 Task: Use the 'Get Diagnostics' tool in Outlook to collect log files for troubleshooting.
Action: Mouse moved to (17, 71)
Screenshot: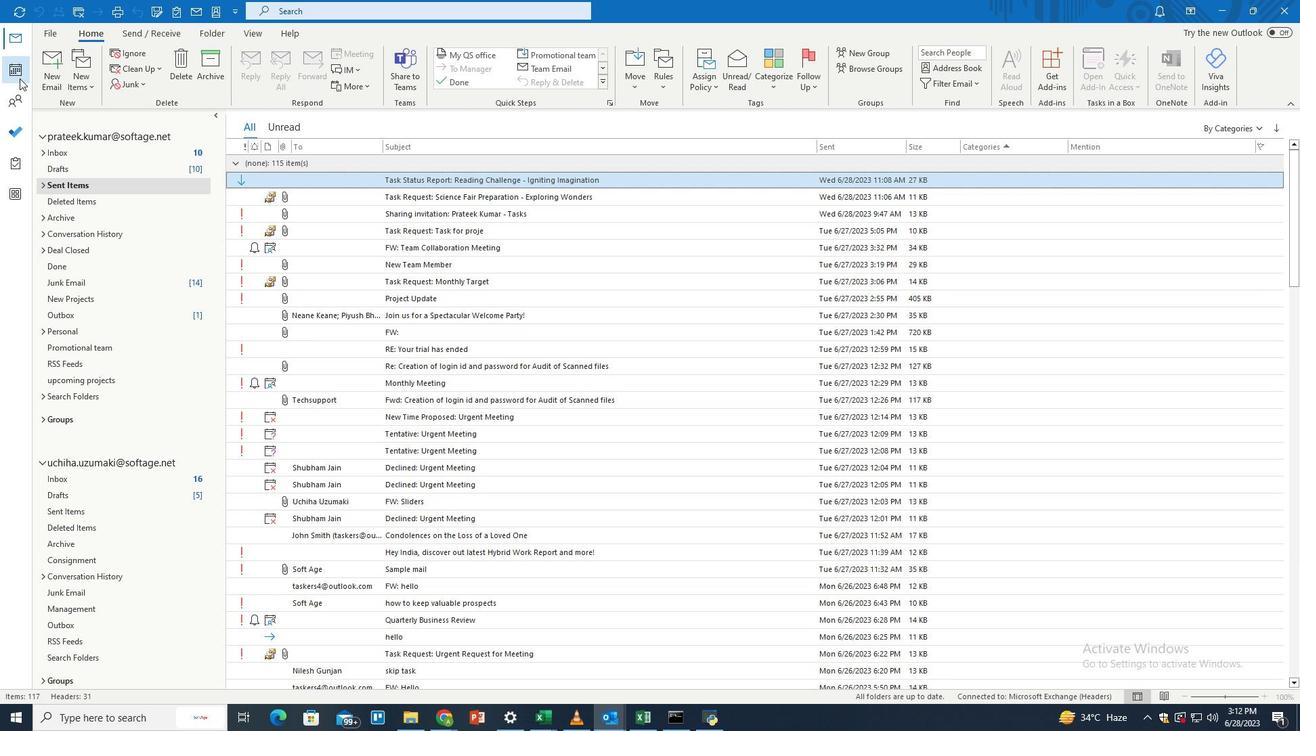 
Action: Mouse pressed left at (17, 71)
Screenshot: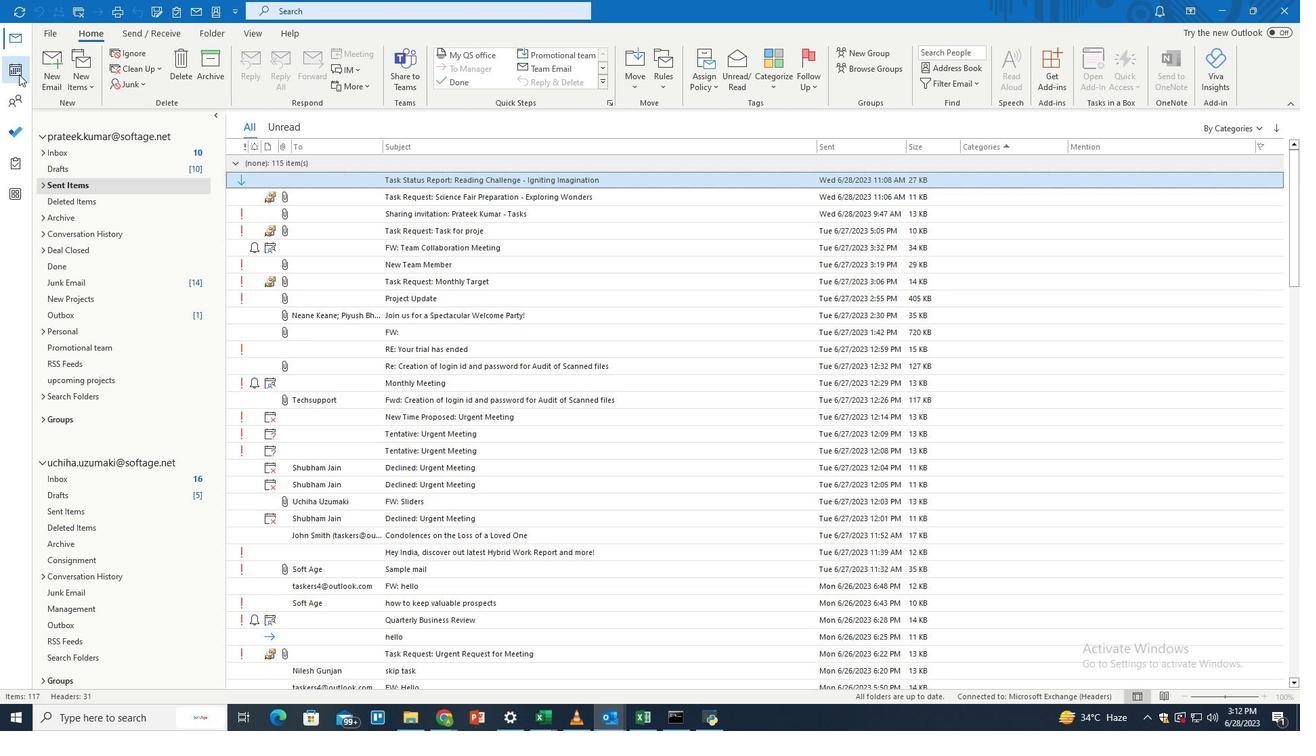 
Action: Mouse moved to (394, 349)
Screenshot: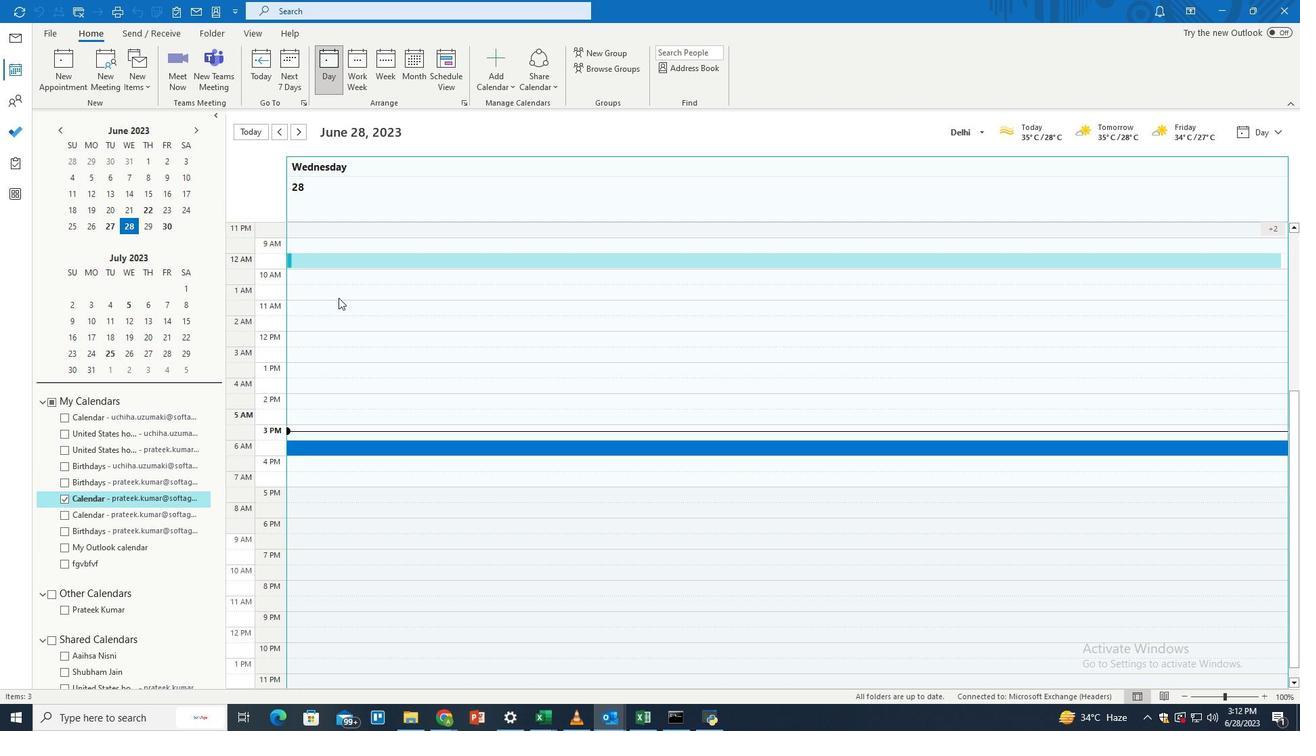 
Action: Mouse scrolled (394, 350) with delta (0, 0)
Screenshot: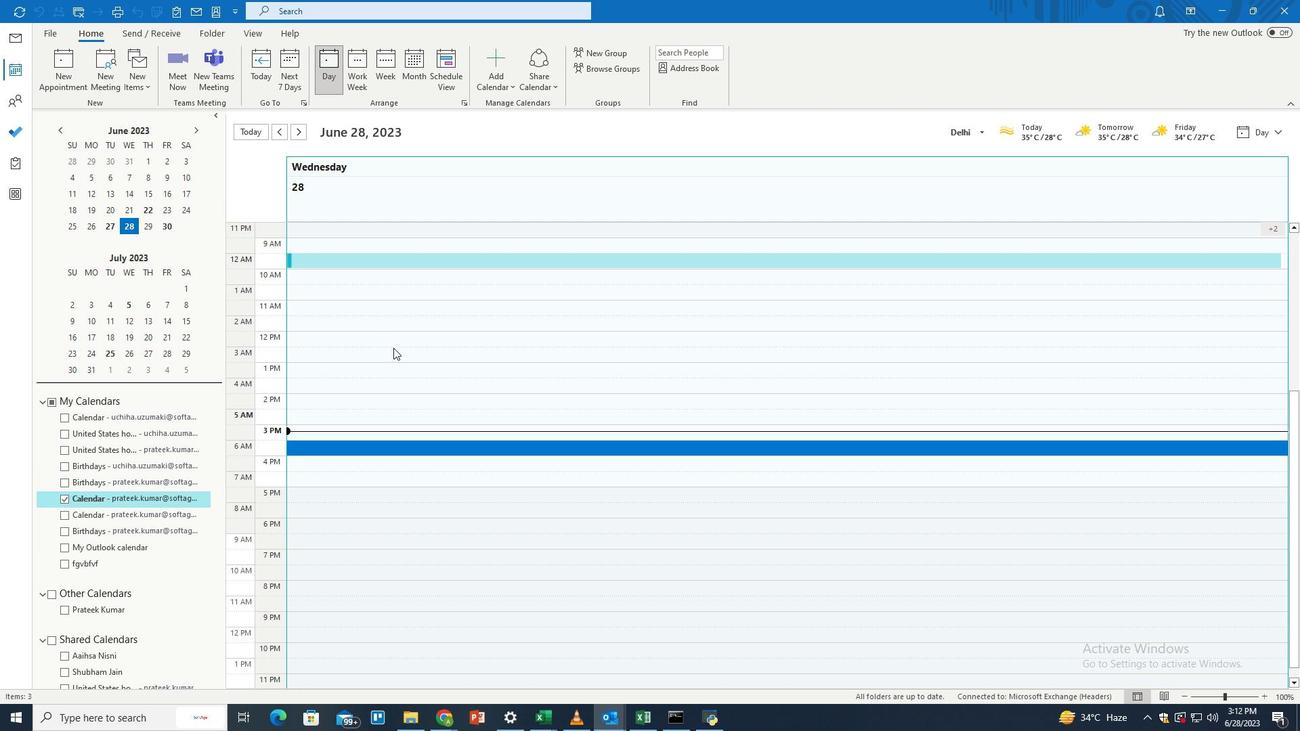 
Action: Mouse scrolled (394, 350) with delta (0, 0)
Screenshot: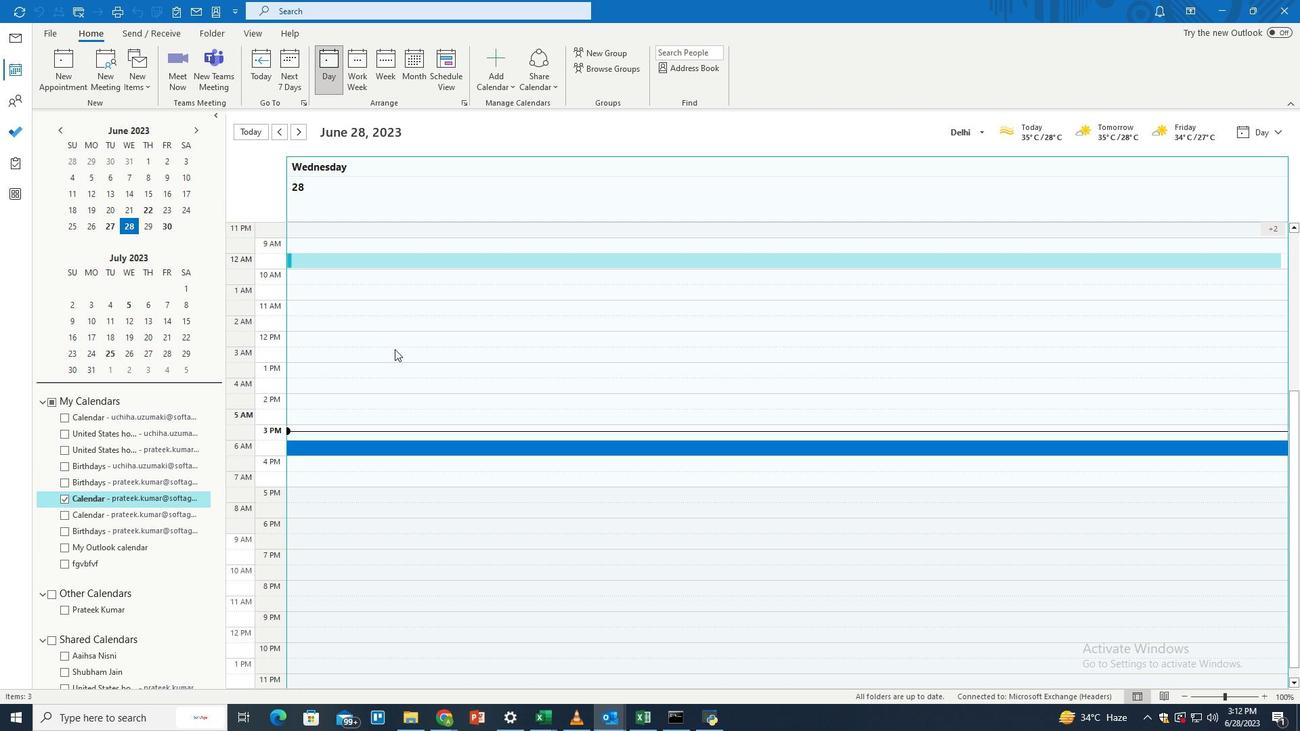 
Action: Mouse scrolled (394, 350) with delta (0, 0)
Screenshot: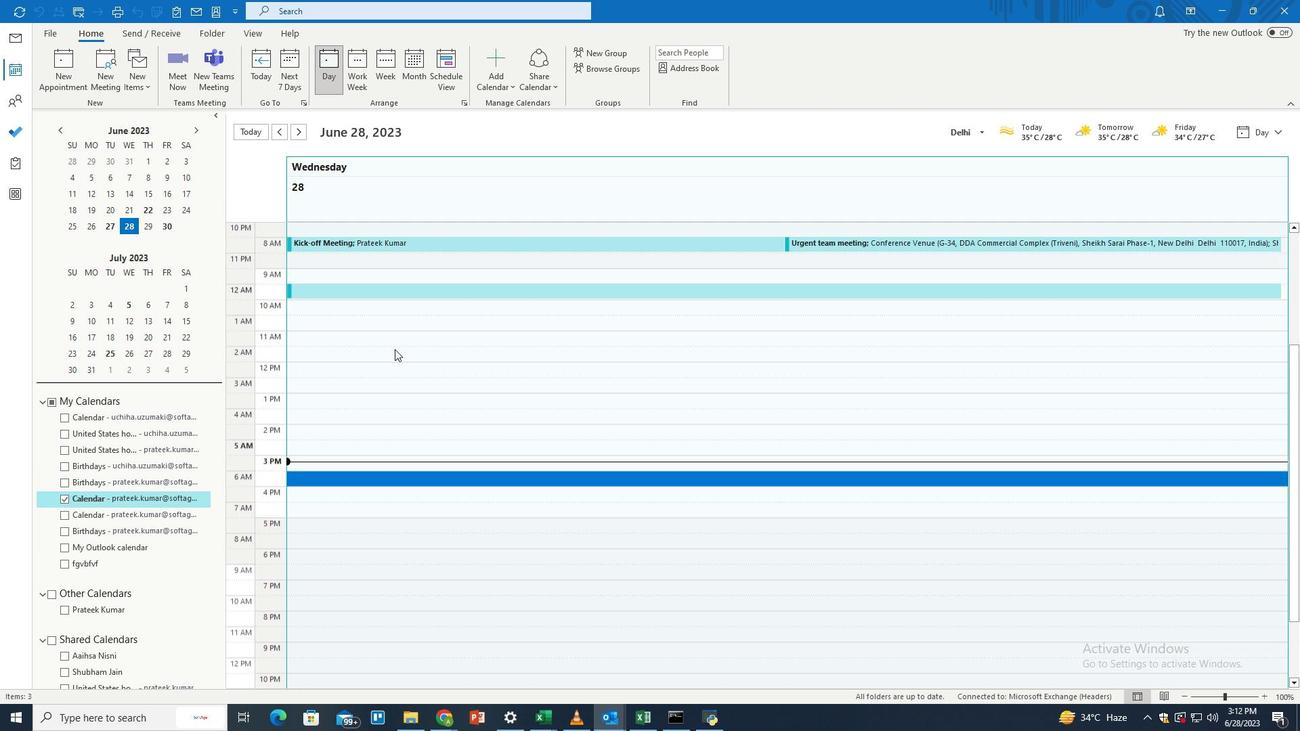 
Action: Mouse moved to (372, 356)
Screenshot: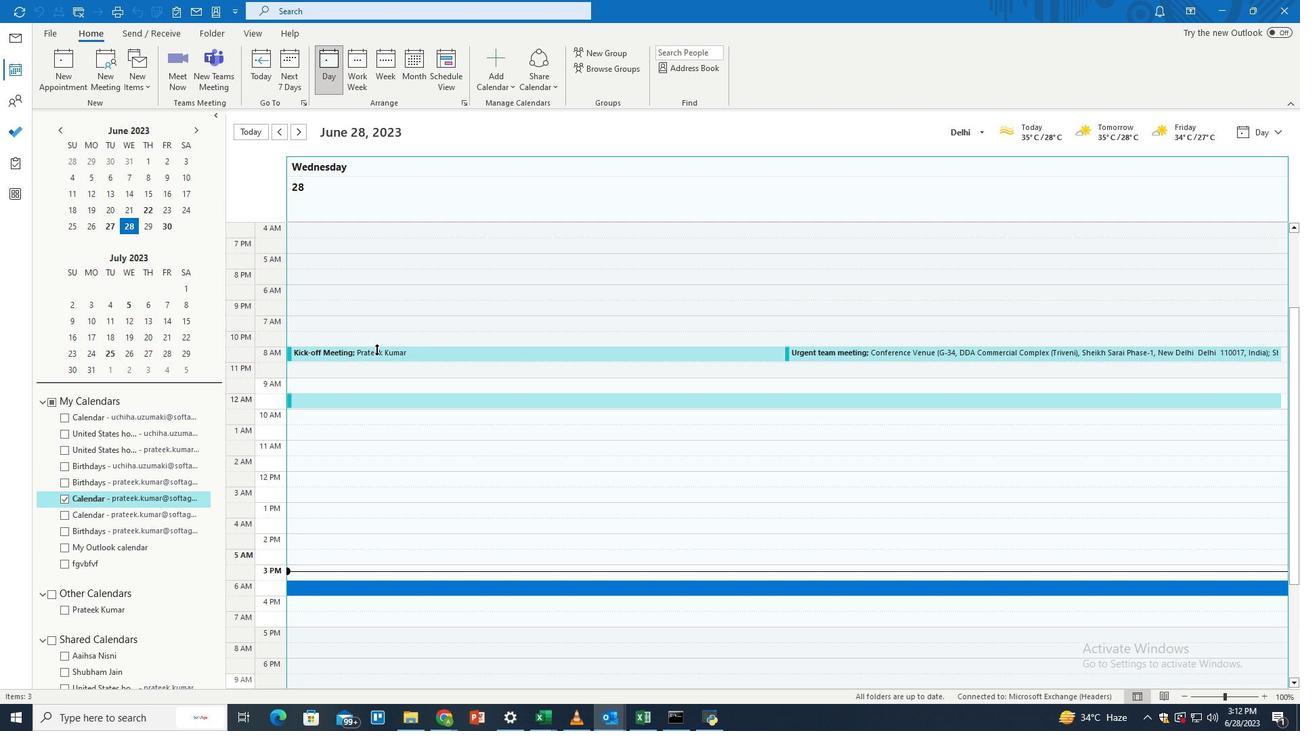 
Action: Mouse pressed left at (372, 356)
Screenshot: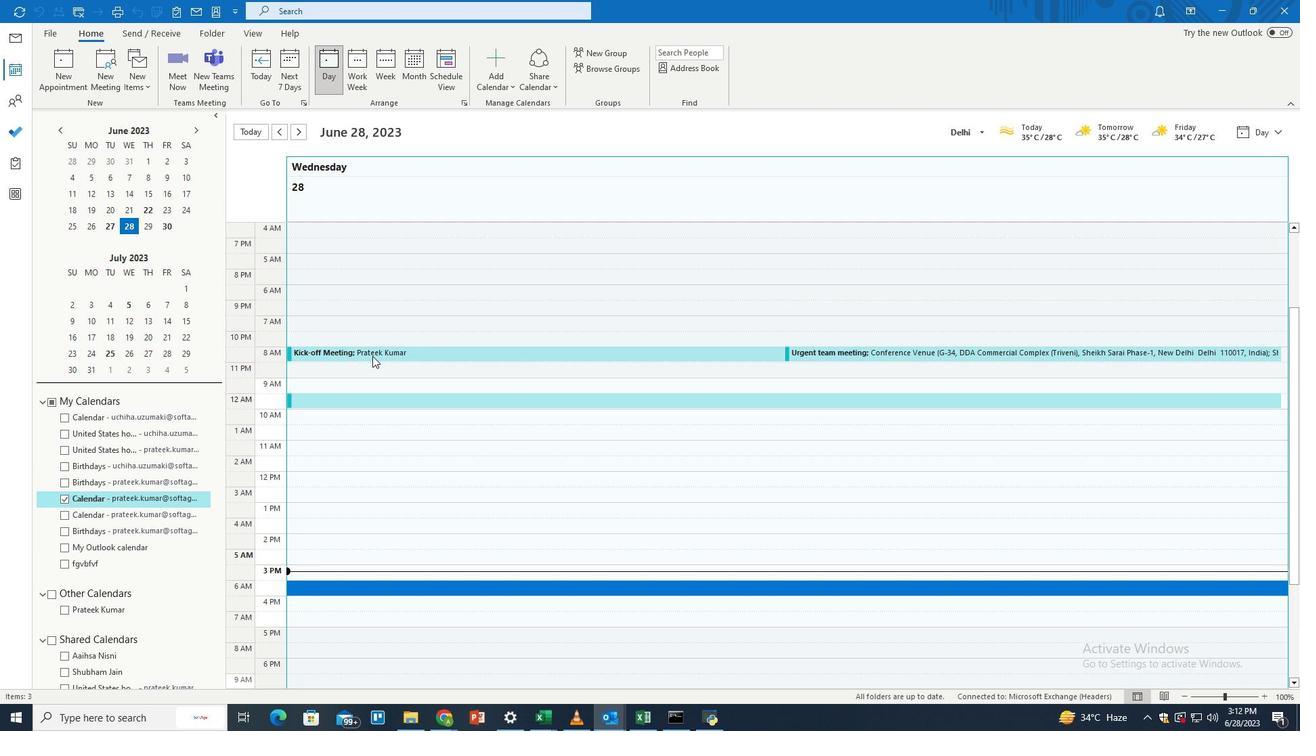 
Action: Mouse pressed left at (372, 356)
Screenshot: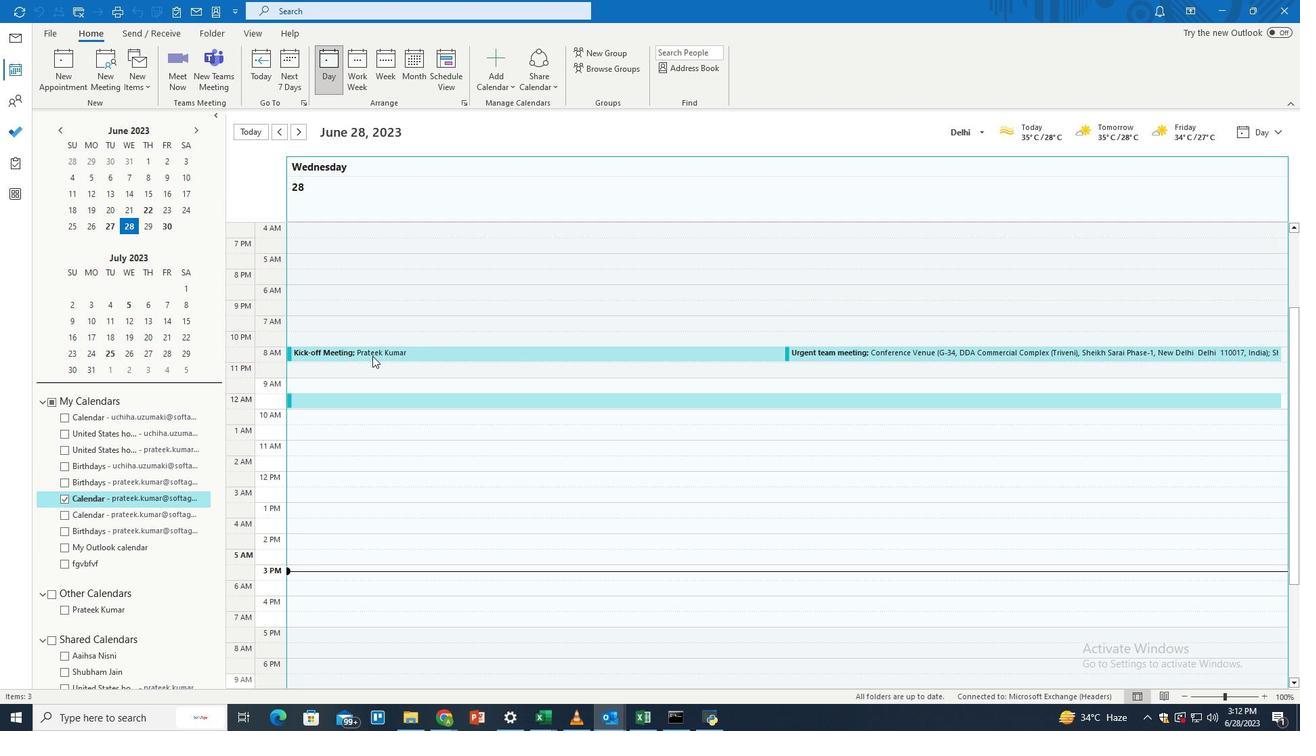 
Action: Mouse moved to (367, 32)
Screenshot: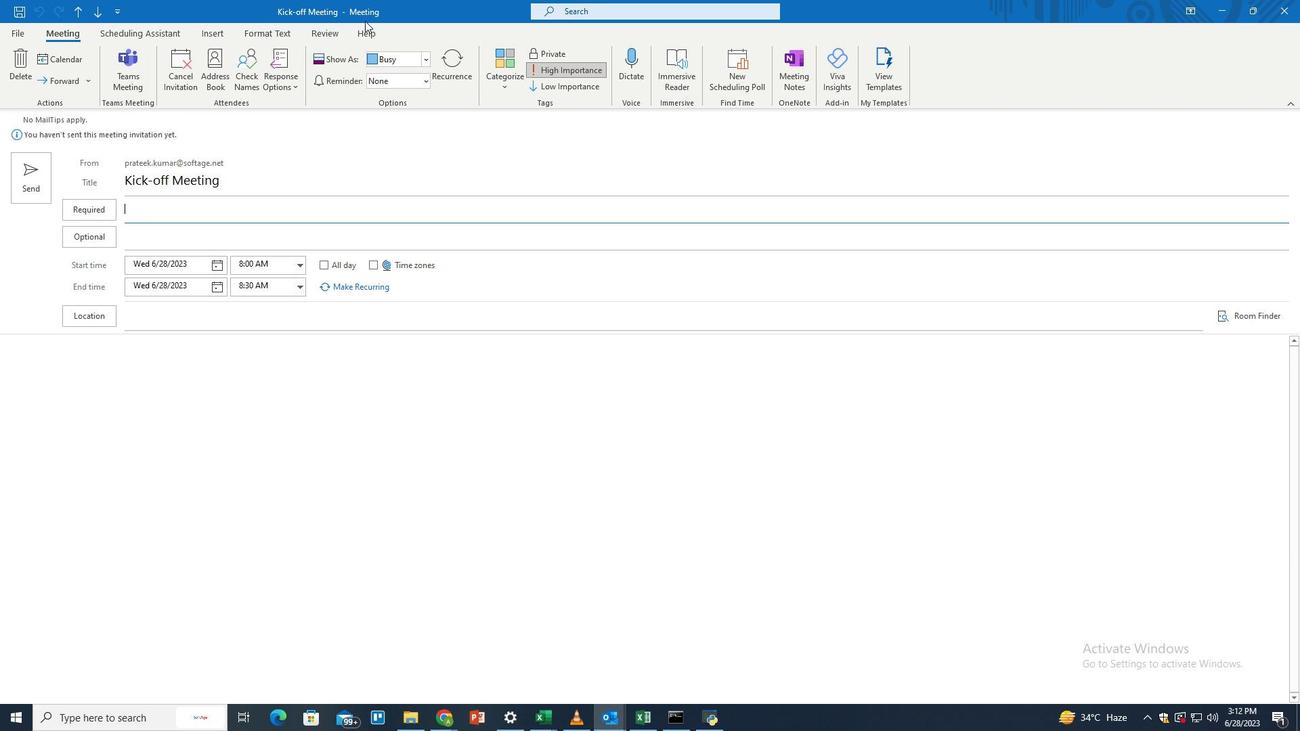 
Action: Mouse pressed left at (367, 32)
Screenshot: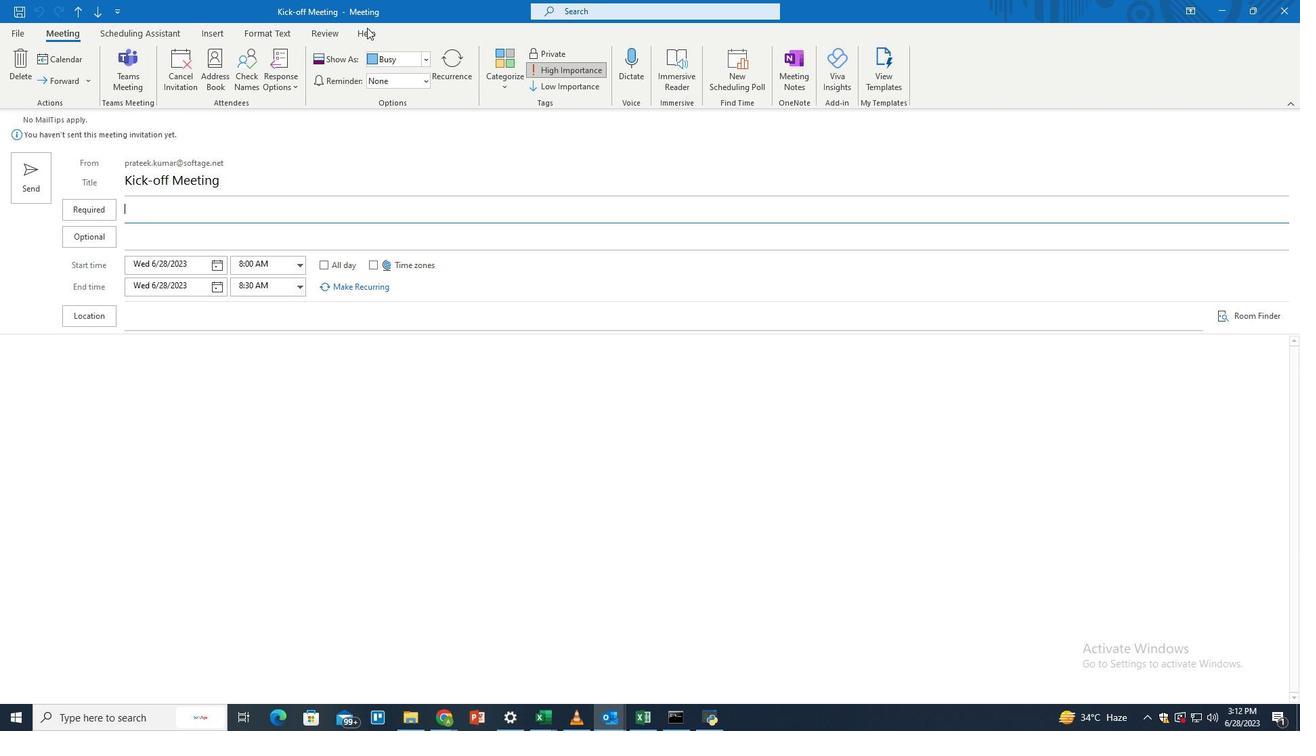 
Action: Mouse moved to (317, 77)
Screenshot: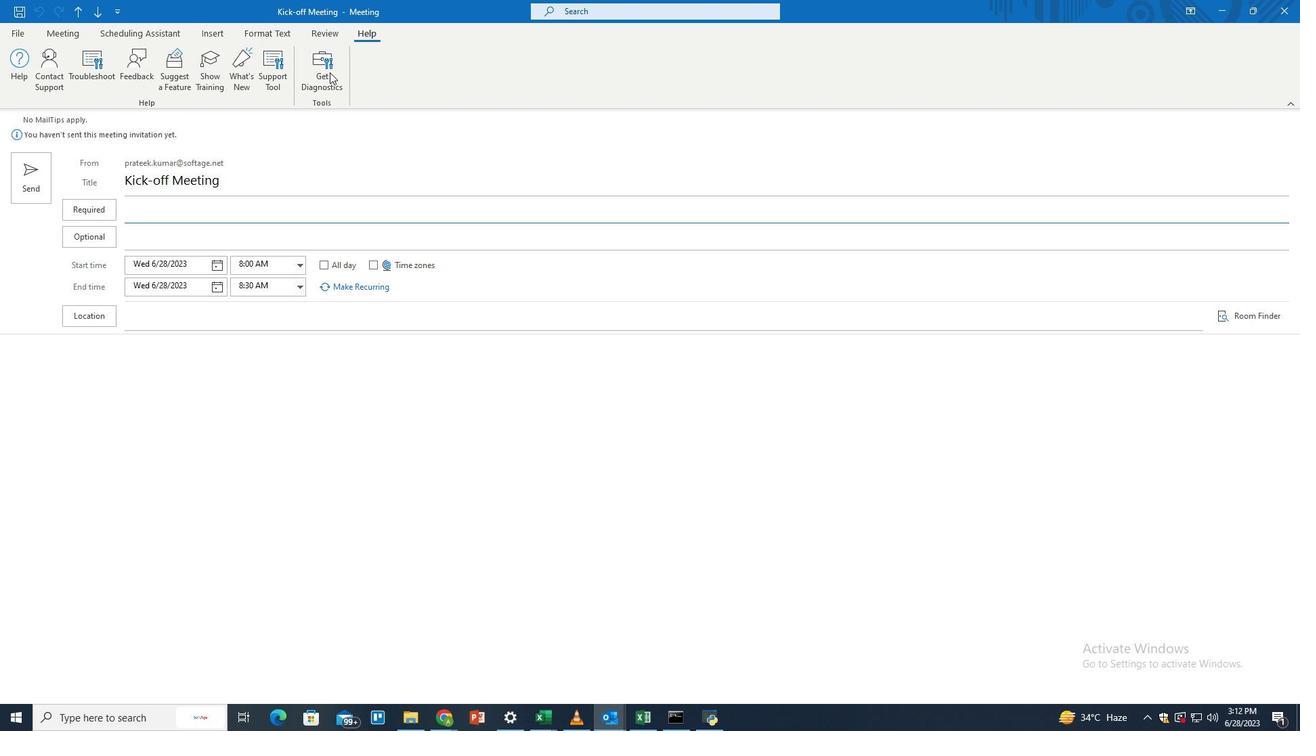 
Action: Mouse pressed left at (317, 77)
Screenshot: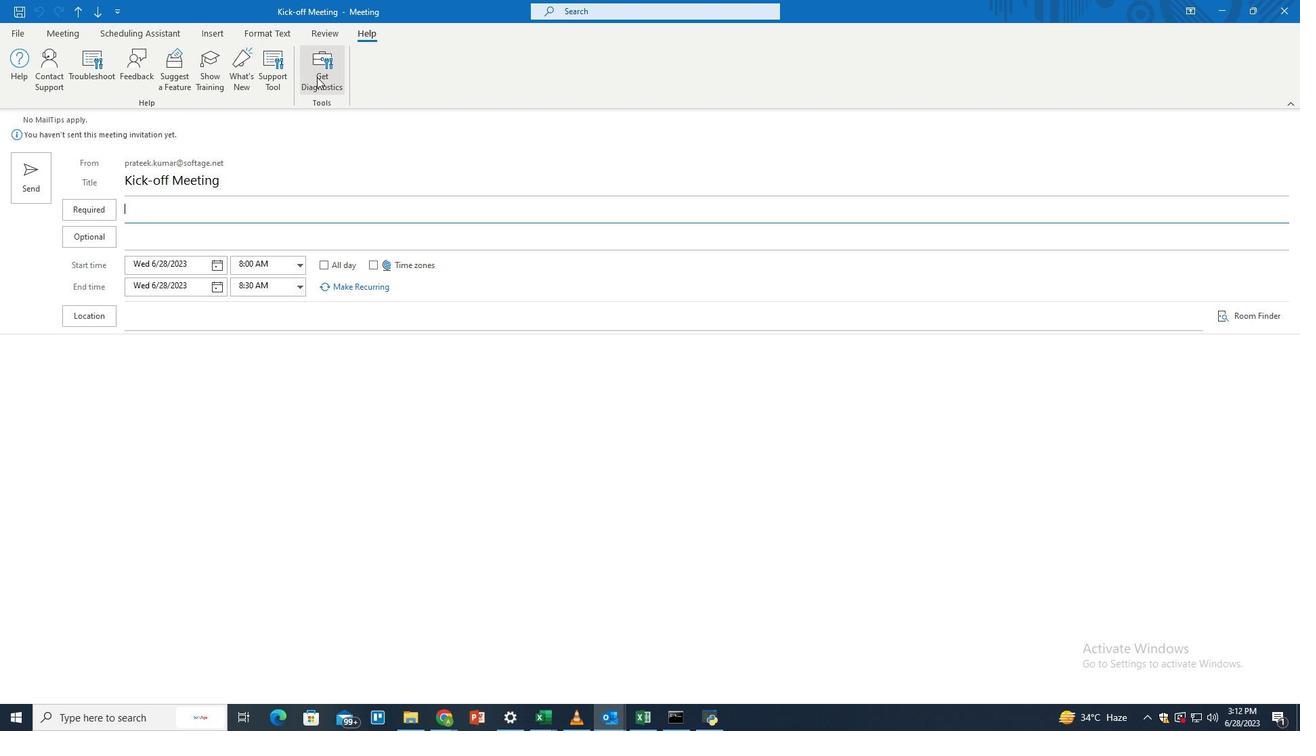
Action: Mouse pressed left at (317, 77)
Screenshot: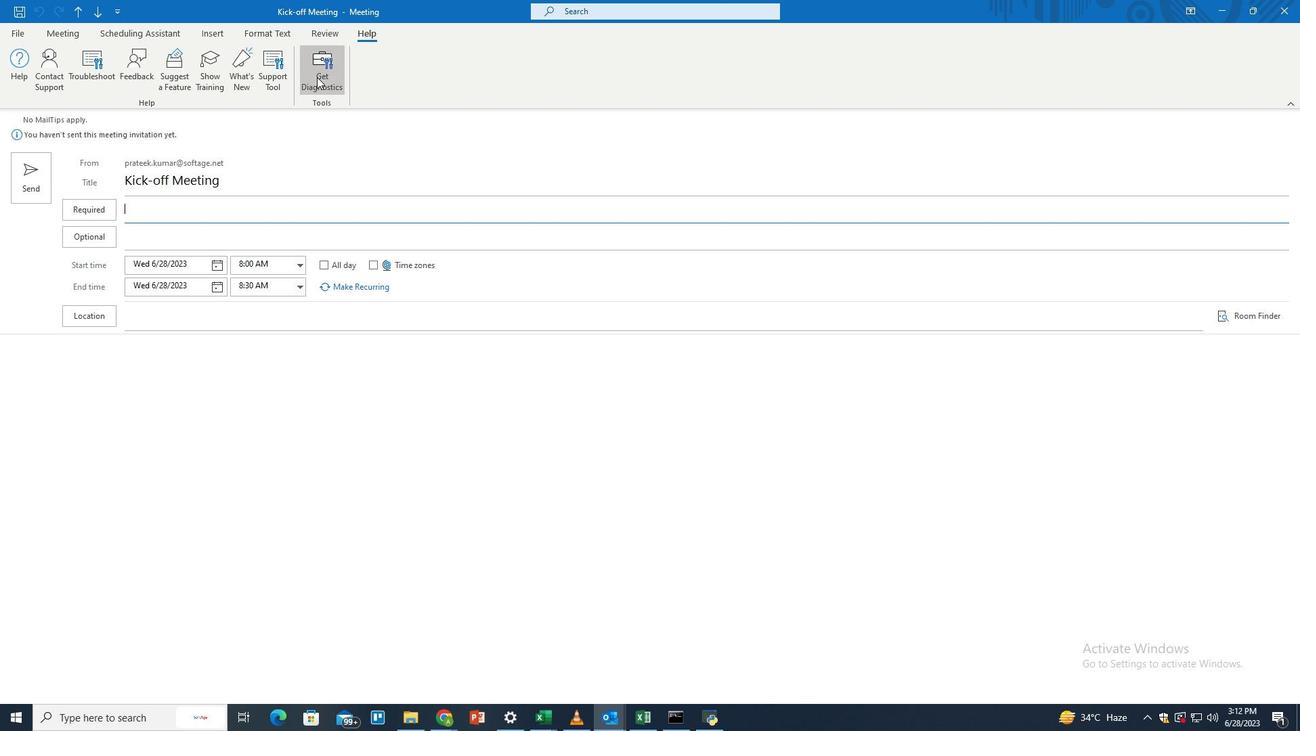 
Action: Mouse moved to (319, 62)
Screenshot: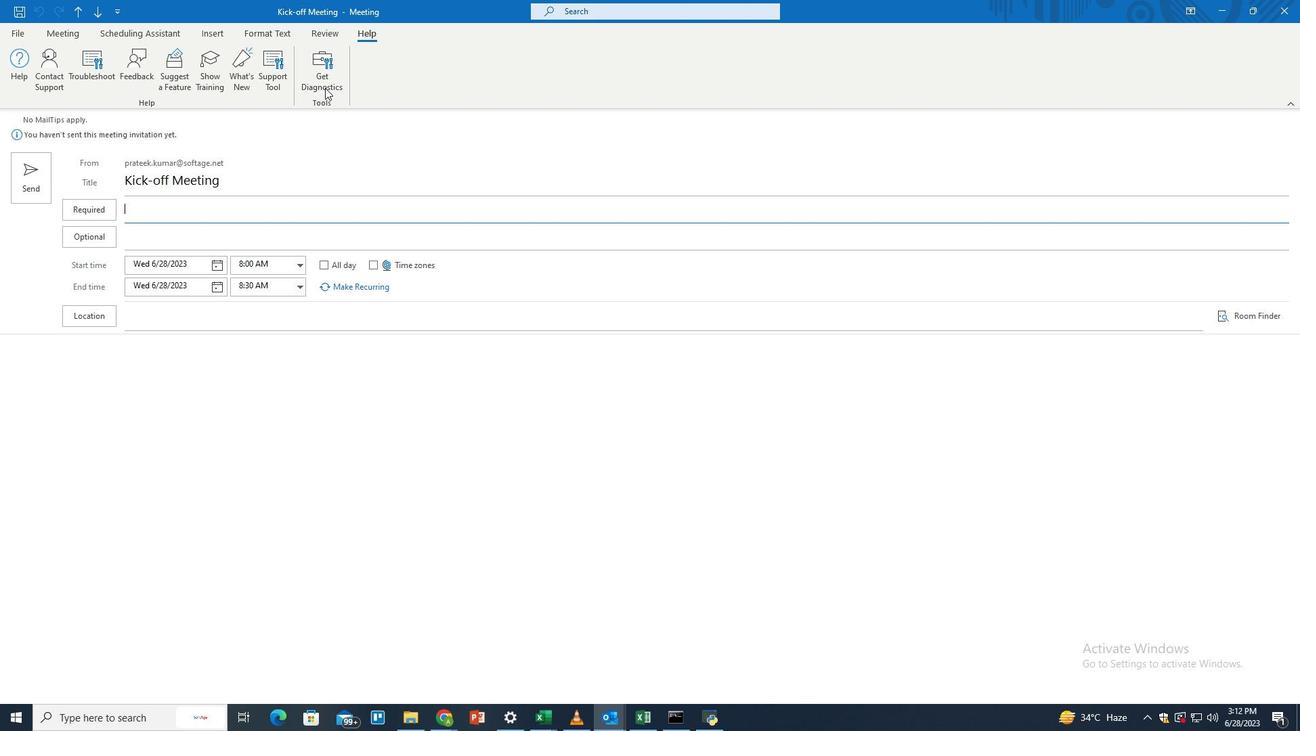 
Action: Mouse pressed left at (319, 62)
Screenshot: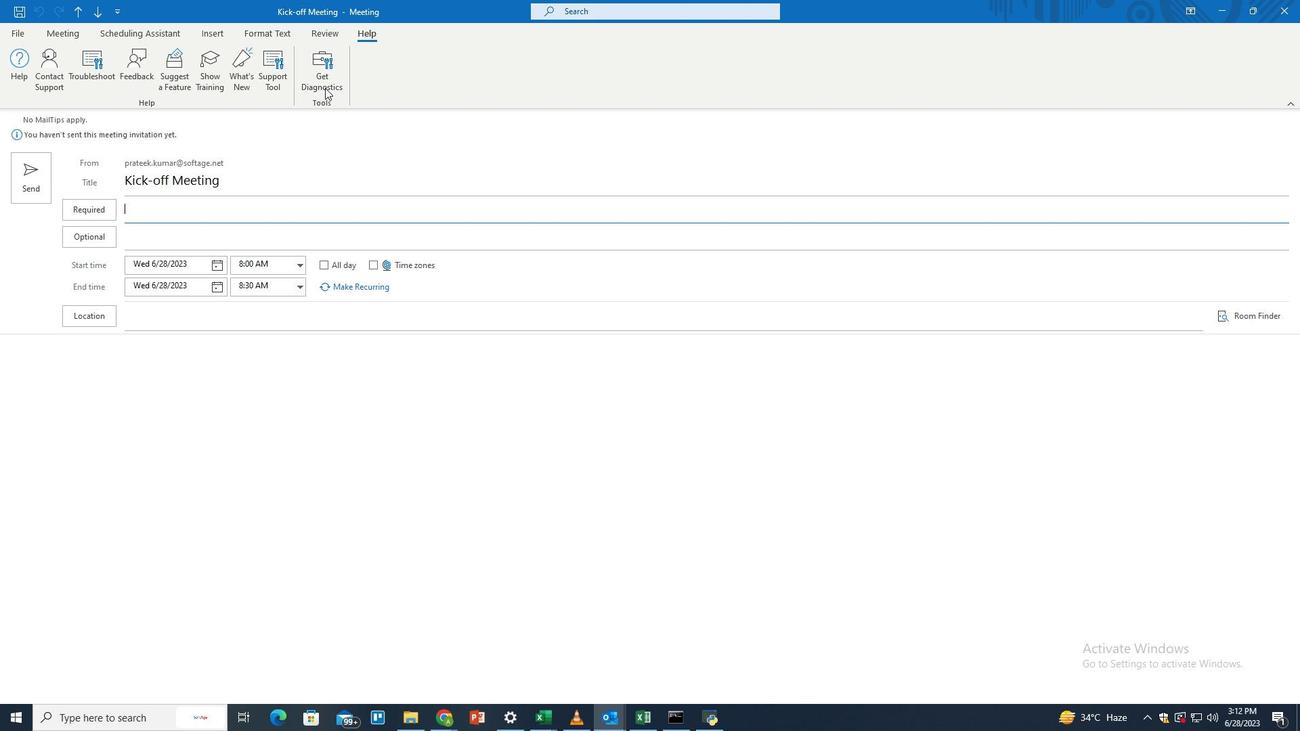 
Action: Mouse moved to (539, 421)
Screenshot: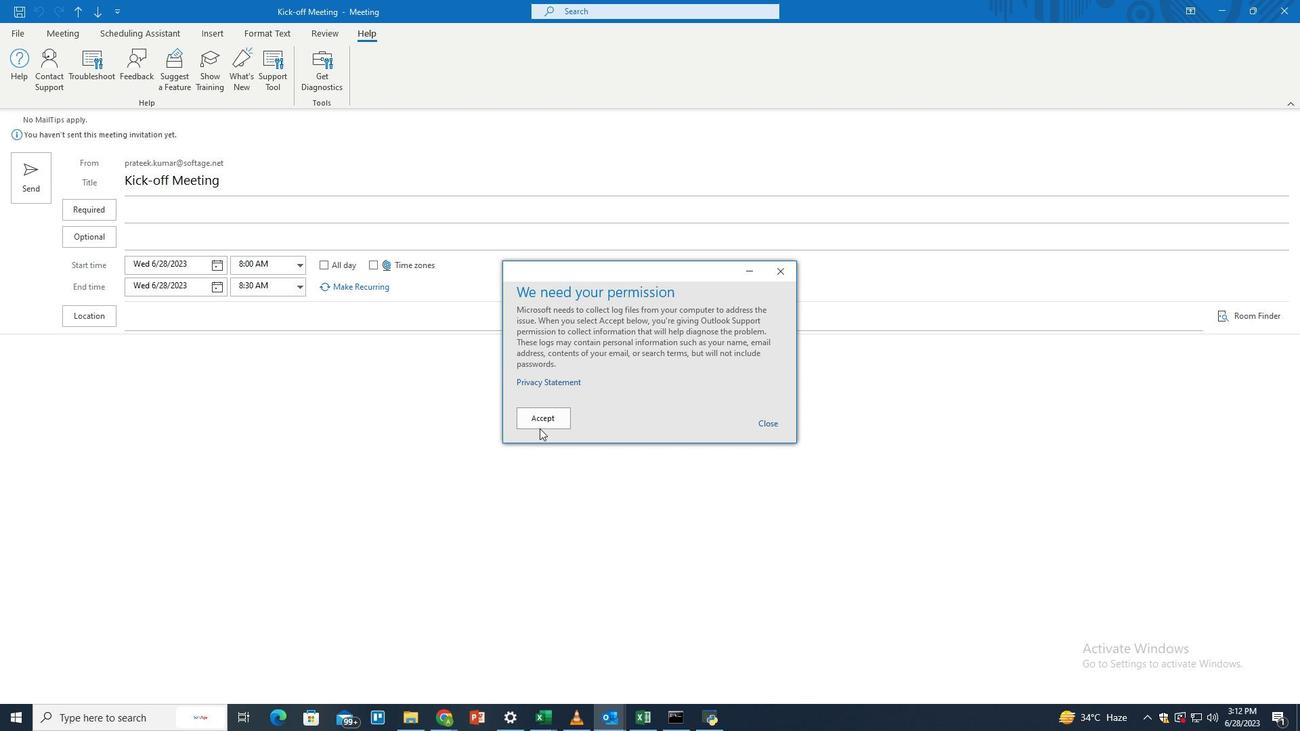 
Action: Mouse pressed left at (539, 421)
Screenshot: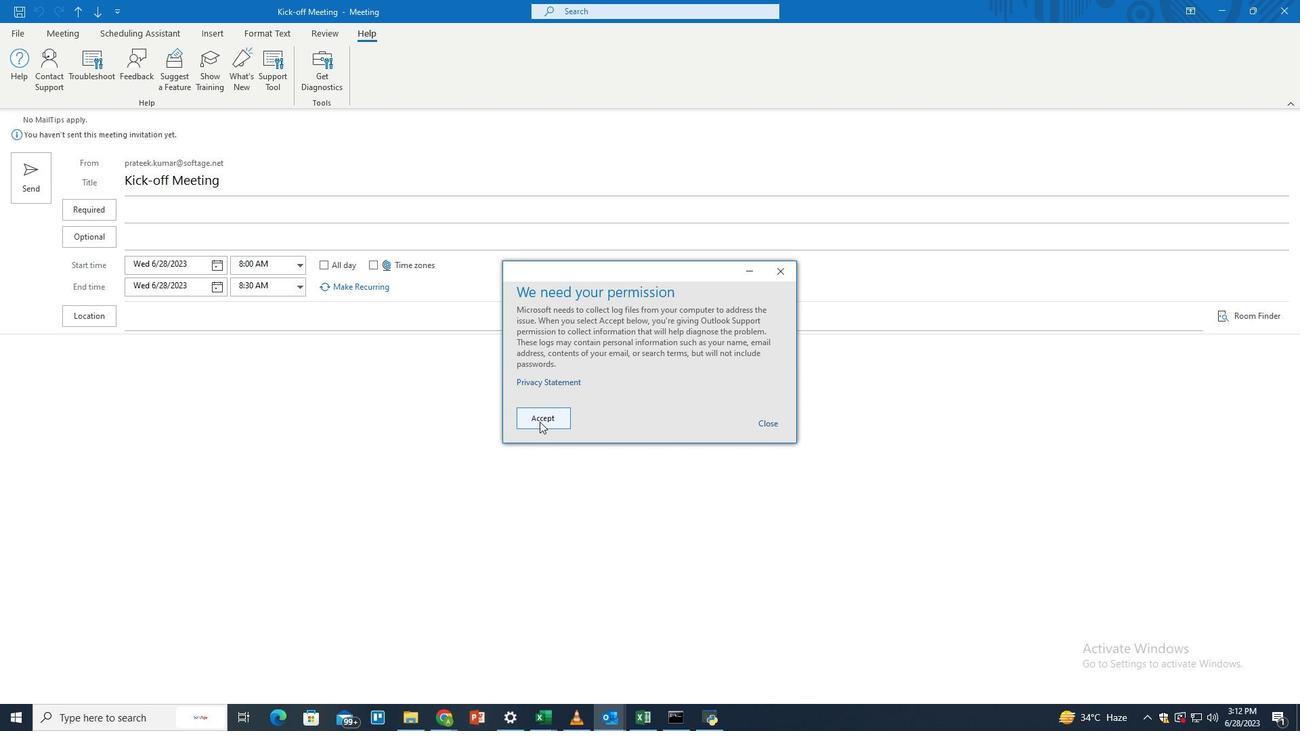 
Action: Mouse moved to (558, 415)
Screenshot: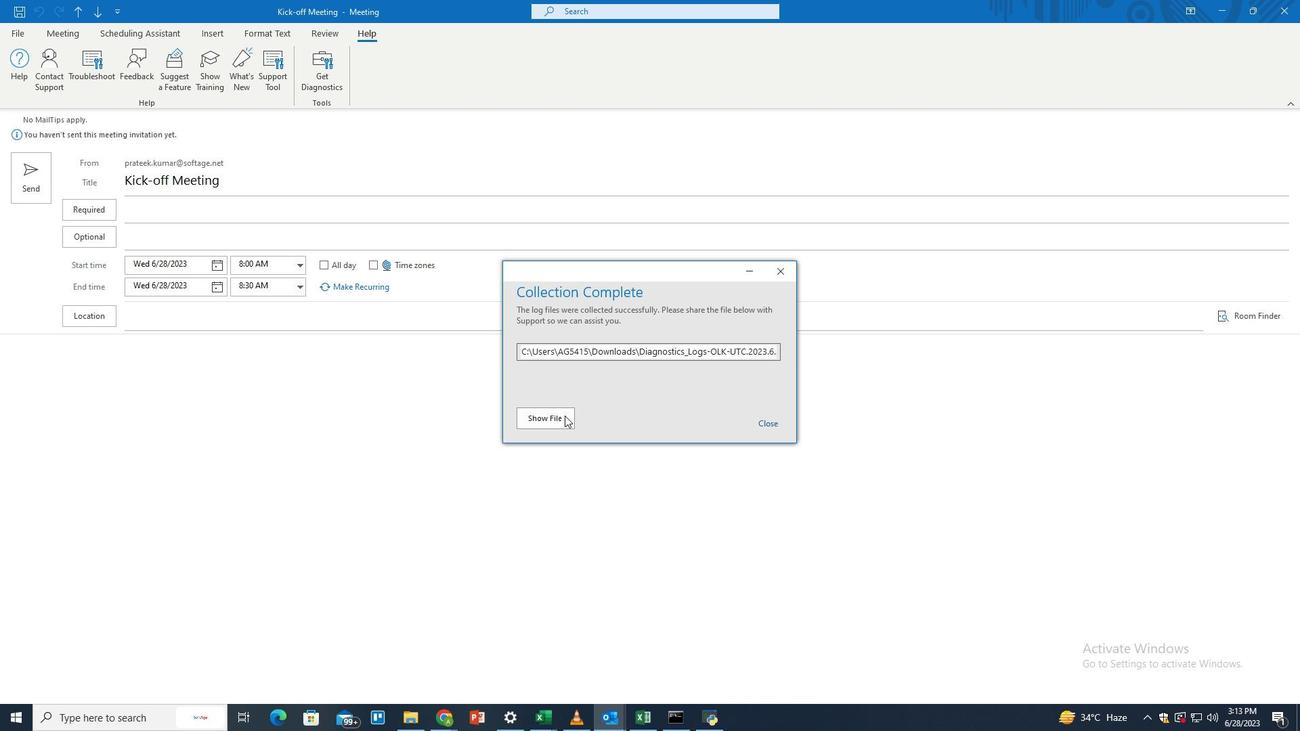 
Action: Mouse pressed left at (558, 415)
Screenshot: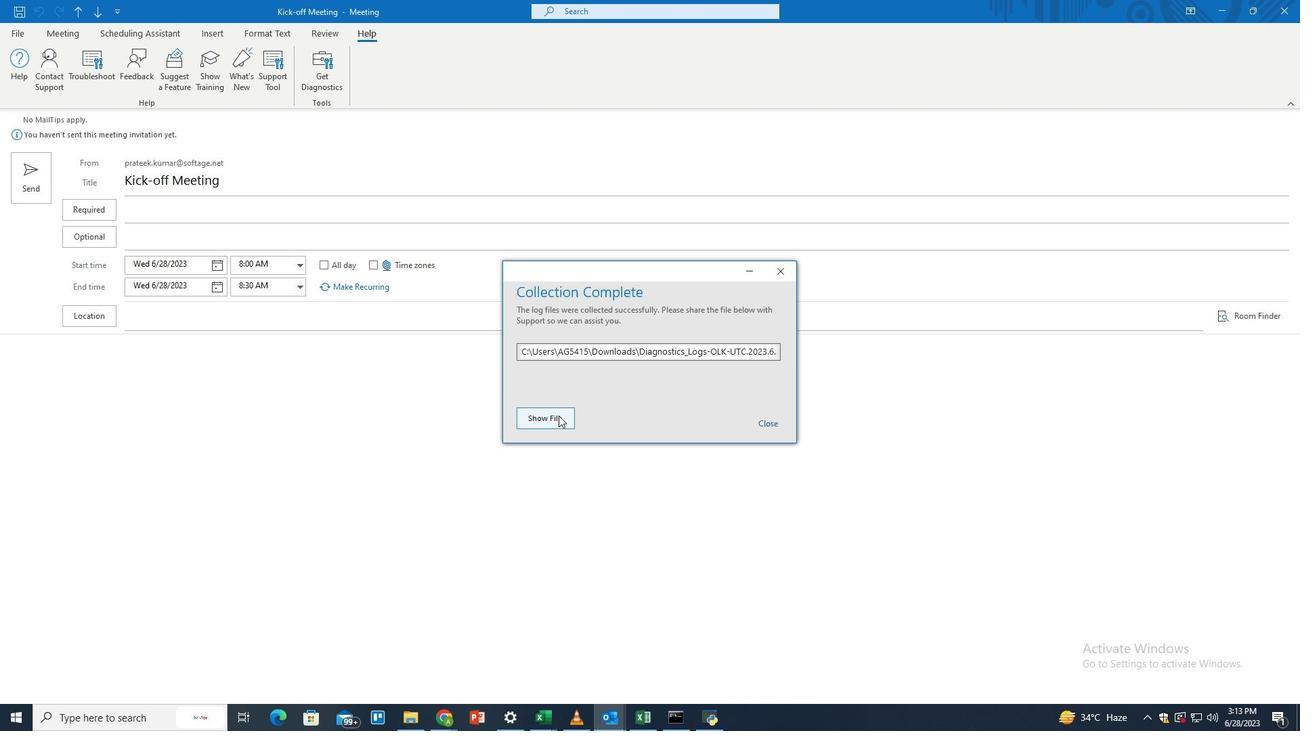 
